 Task: Add a field from the Popular template Effort Level a blank project AgileBuddy
Action: Mouse moved to (61, 268)
Screenshot: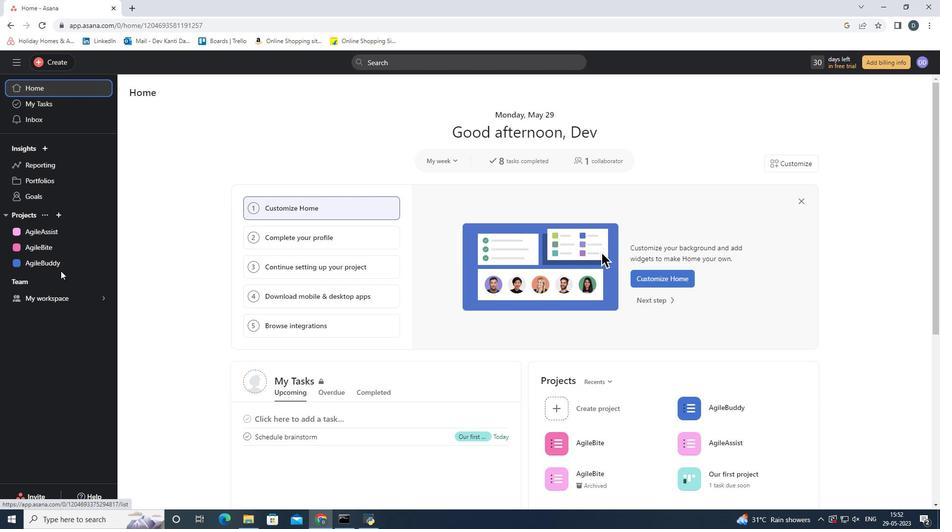 
Action: Mouse pressed left at (61, 268)
Screenshot: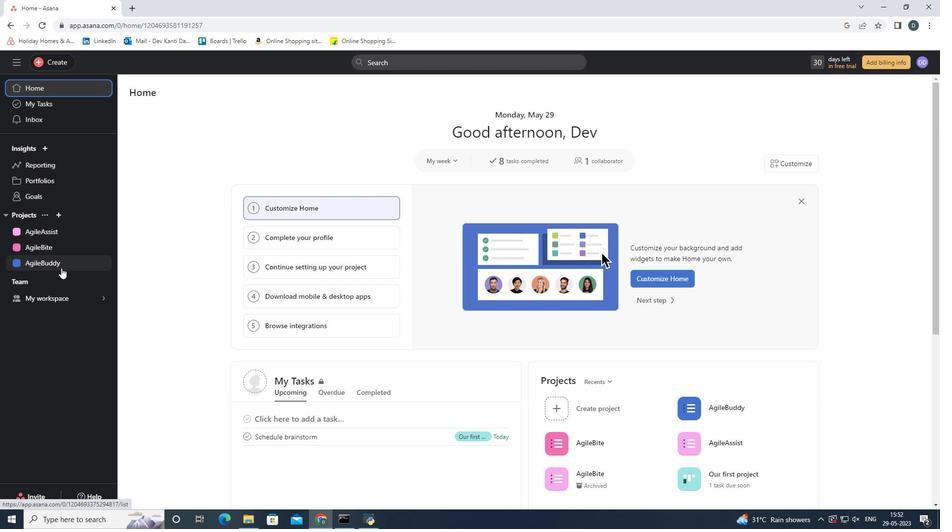 
Action: Mouse moved to (679, 158)
Screenshot: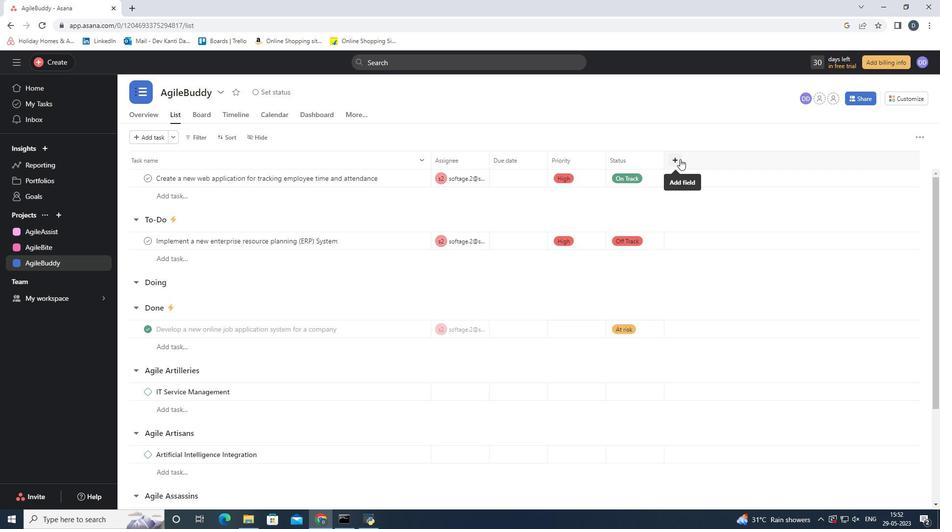 
Action: Mouse pressed left at (679, 158)
Screenshot: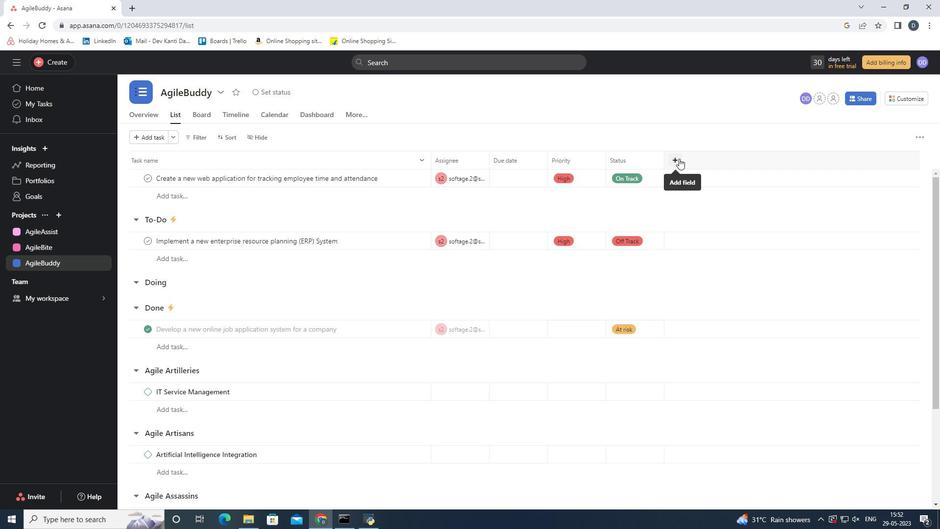 
Action: Mouse moved to (723, 215)
Screenshot: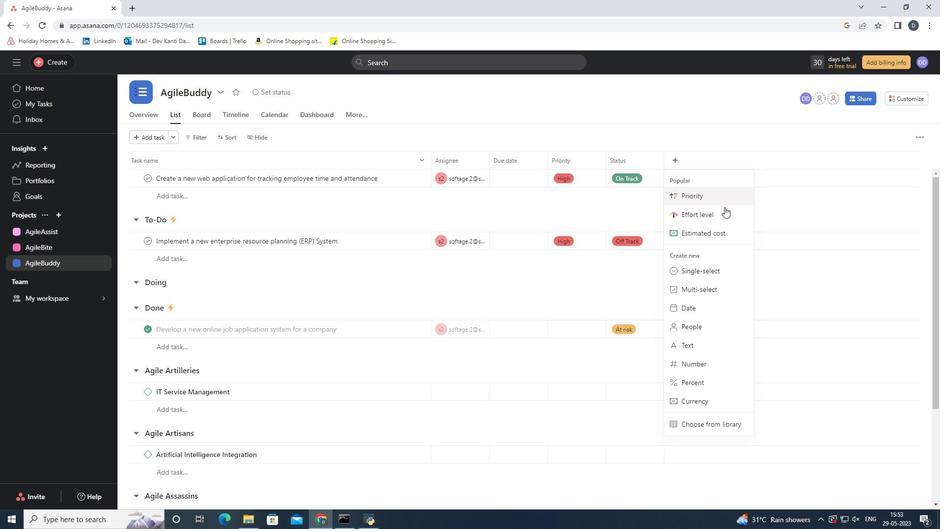 
Action: Mouse pressed left at (723, 215)
Screenshot: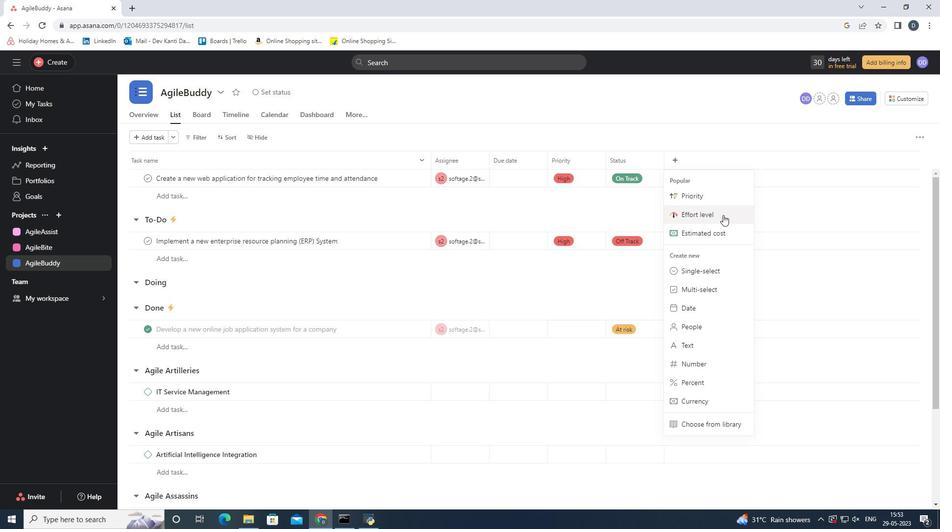 
Action: Mouse moved to (523, 145)
Screenshot: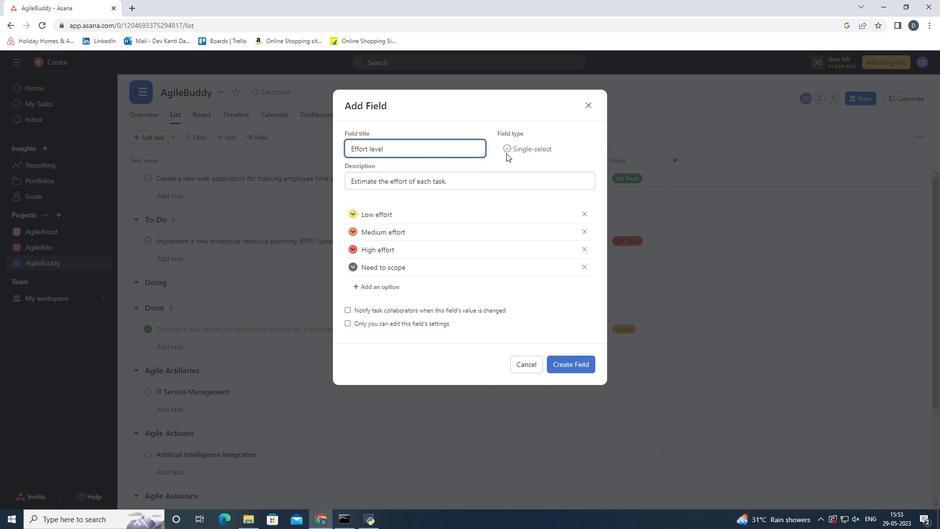 
Action: Mouse pressed left at (523, 145)
Screenshot: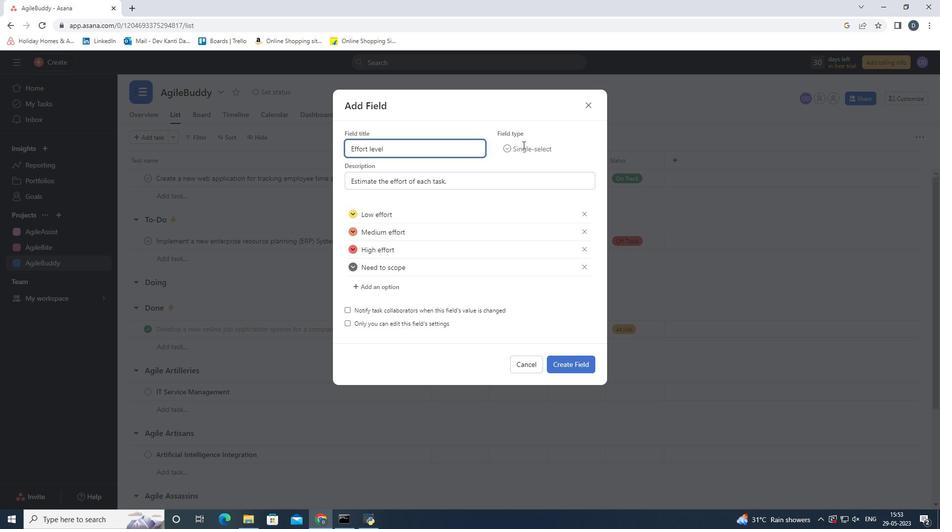 
Action: Mouse moved to (563, 362)
Screenshot: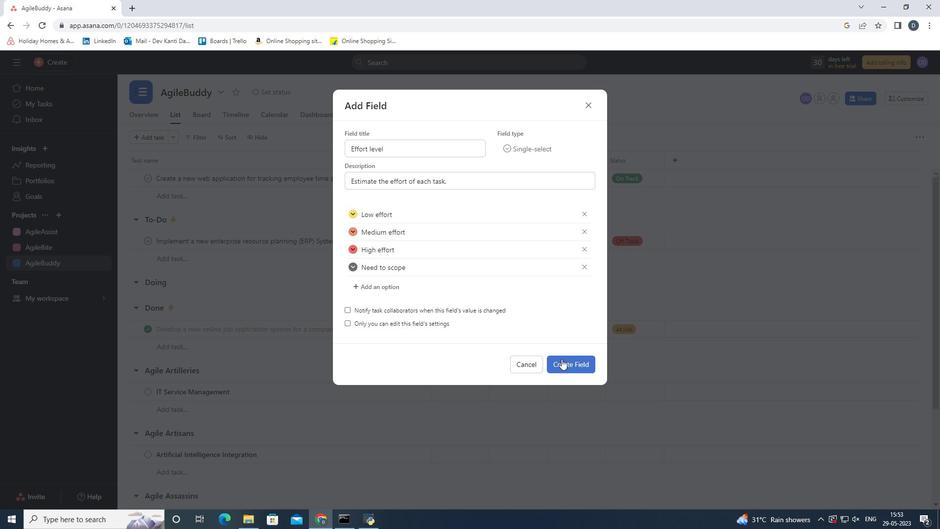 
Action: Mouse pressed left at (563, 362)
Screenshot: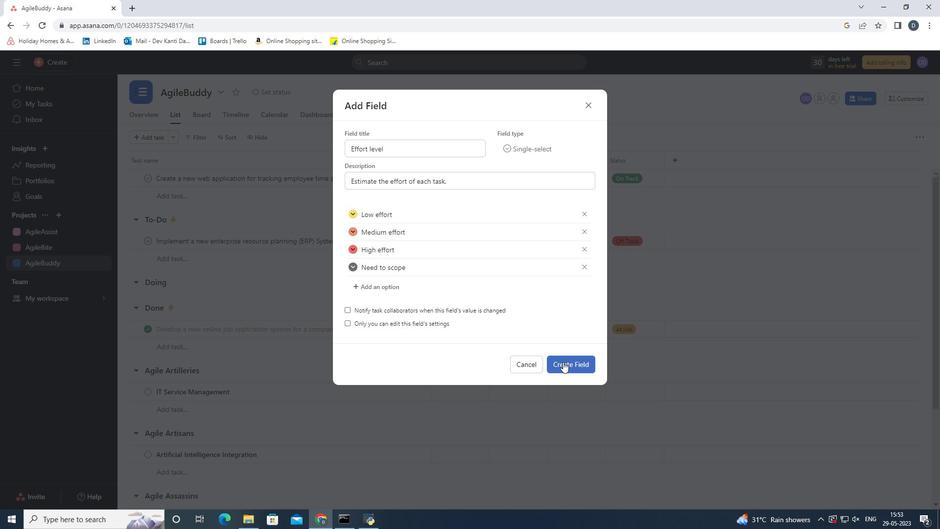 
Action: Mouse moved to (685, 273)
Screenshot: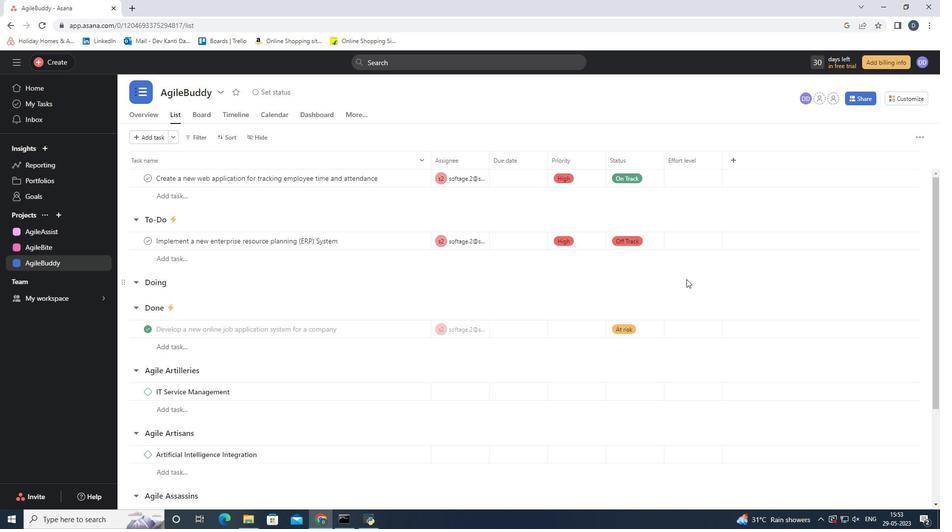 
